 Task: Add a field from the Popular template Effort Level with name TrimLine.
Action: Mouse moved to (66, 464)
Screenshot: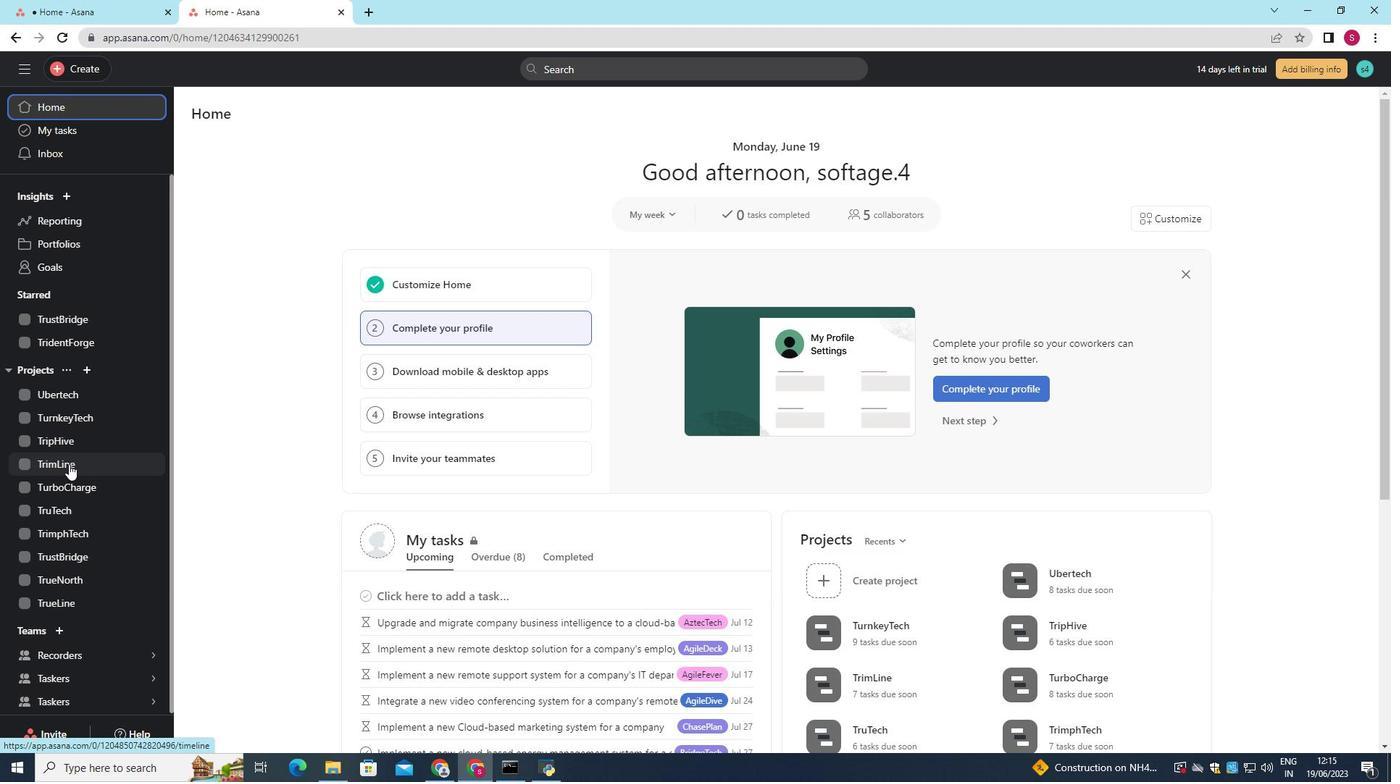 
Action: Mouse pressed left at (66, 464)
Screenshot: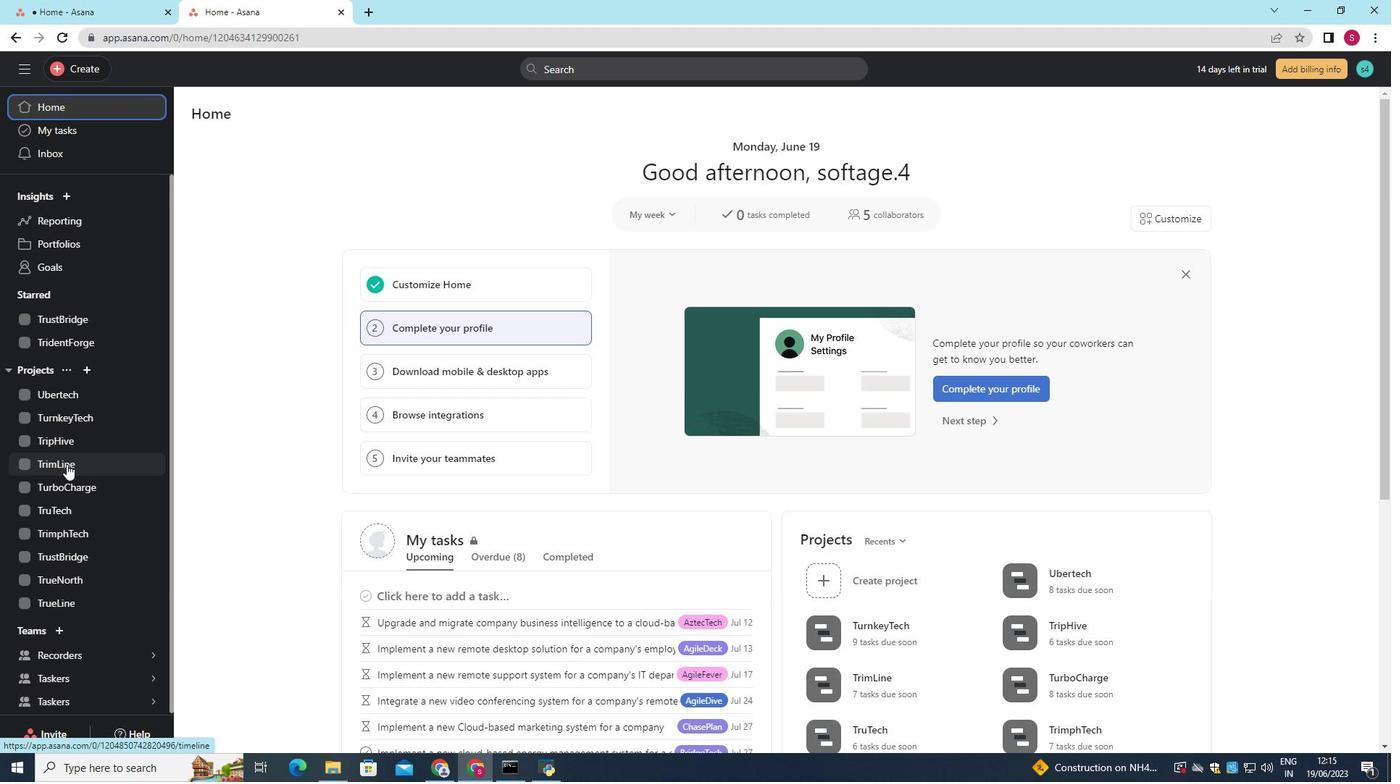 
Action: Mouse moved to (261, 147)
Screenshot: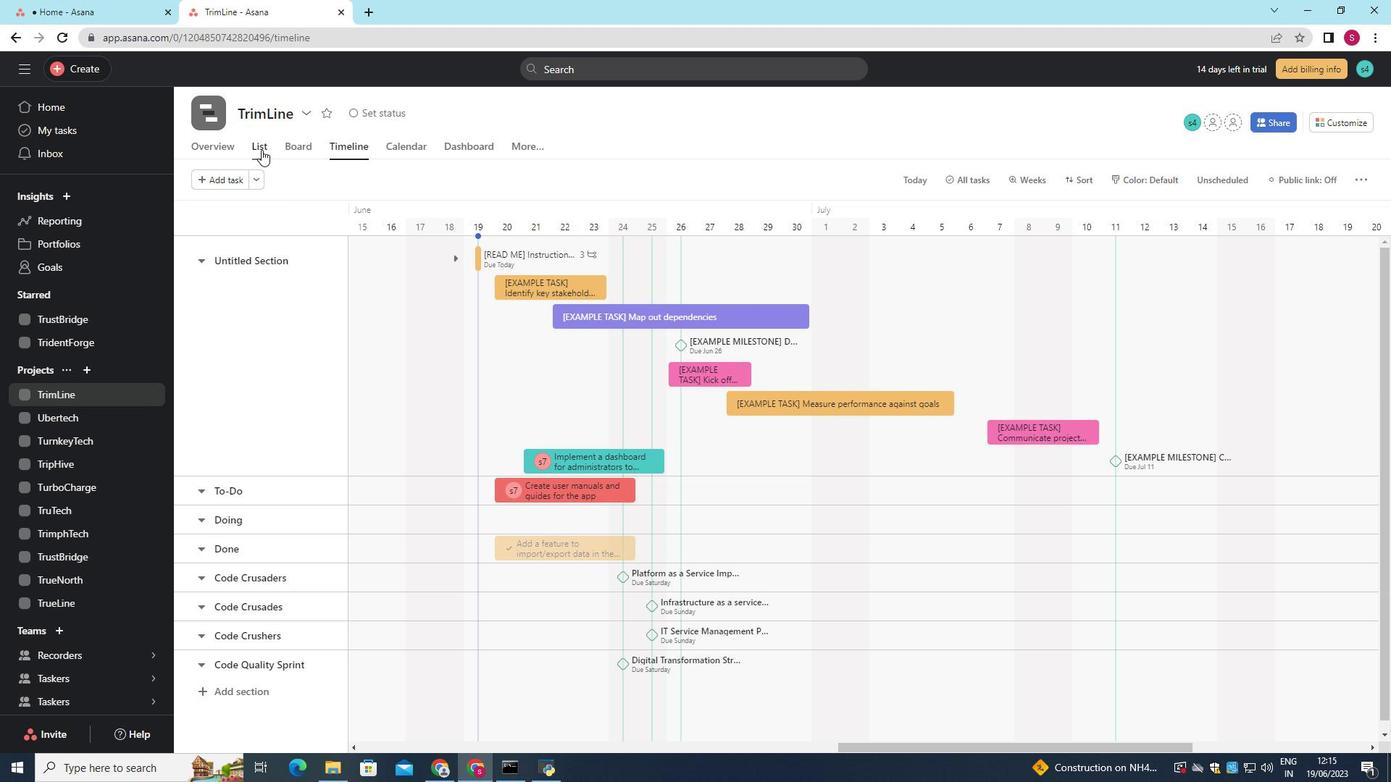 
Action: Mouse pressed left at (261, 147)
Screenshot: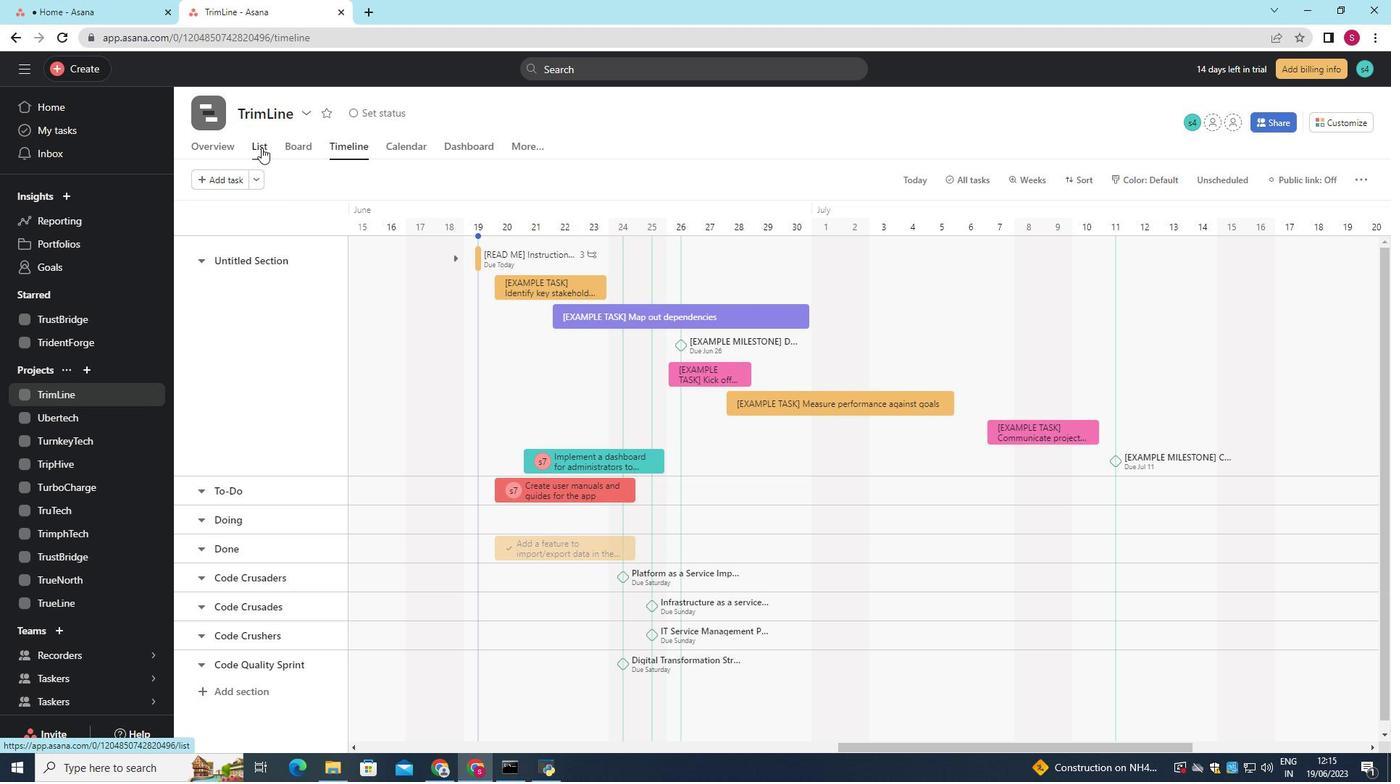 
Action: Mouse moved to (1079, 210)
Screenshot: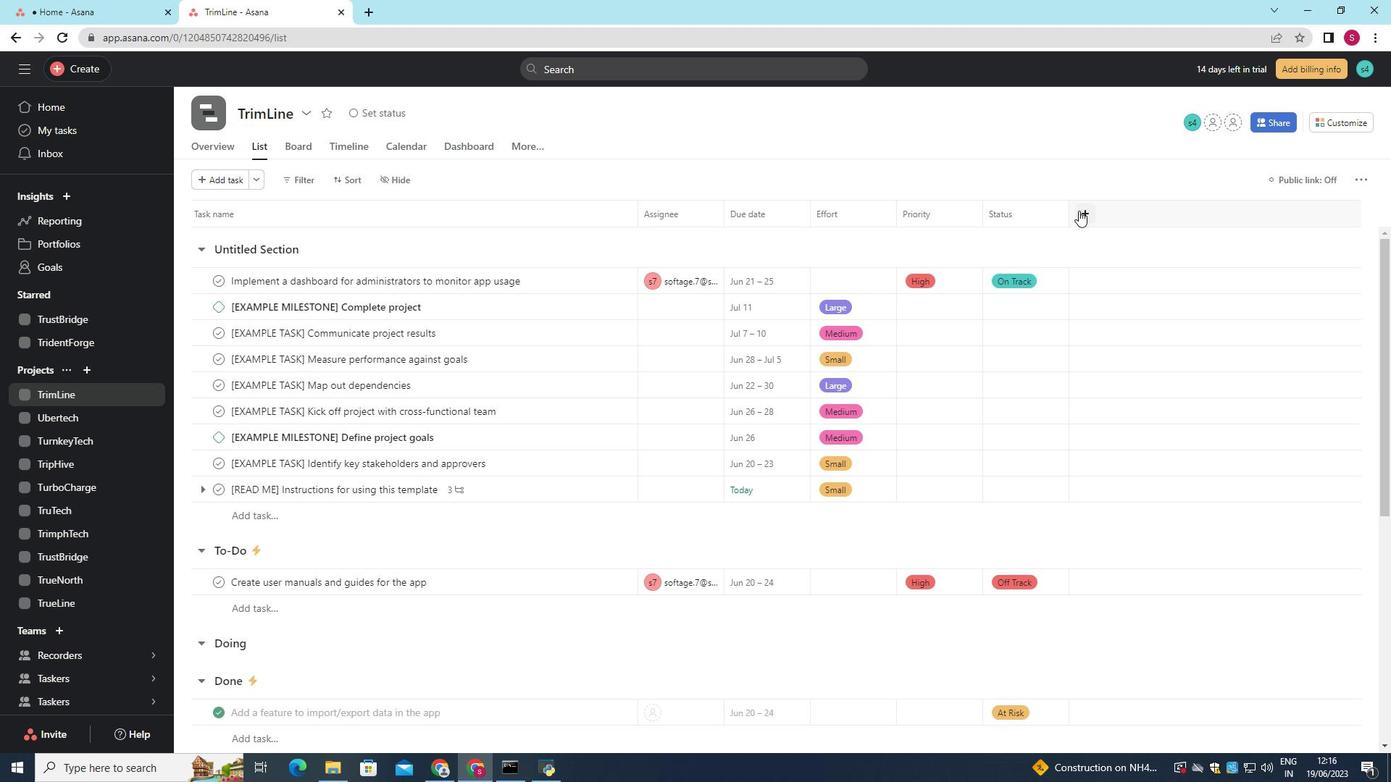 
Action: Mouse pressed left at (1079, 210)
Screenshot: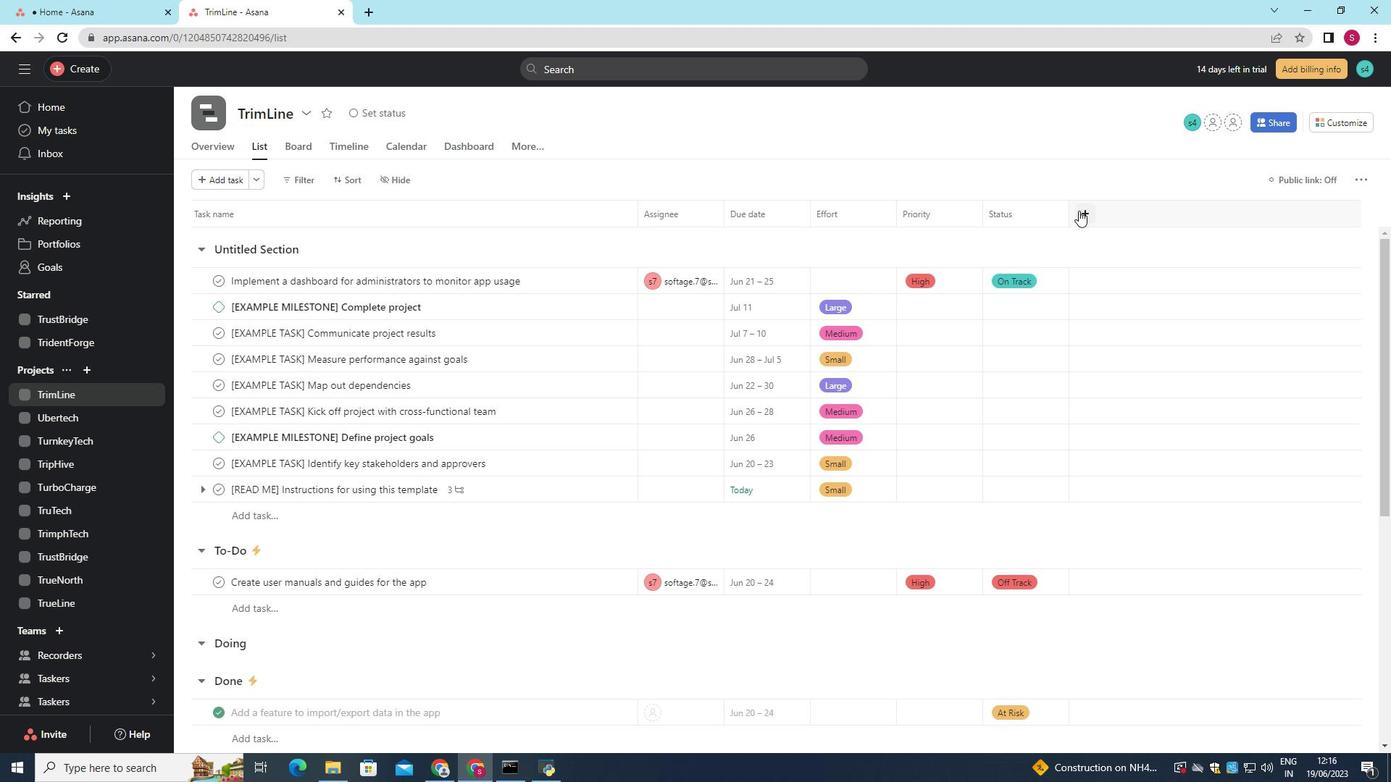 
Action: Mouse moved to (1096, 295)
Screenshot: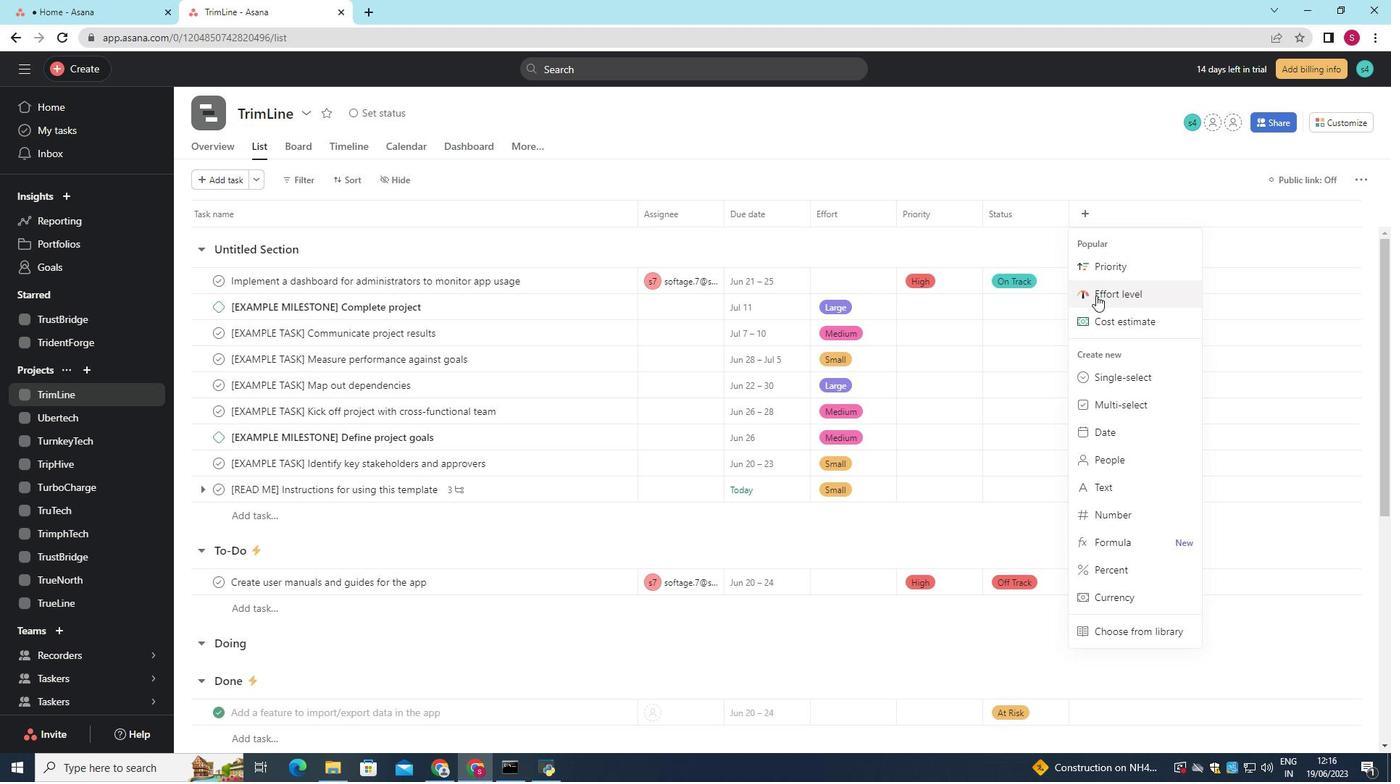 
Action: Mouse pressed left at (1096, 295)
Screenshot: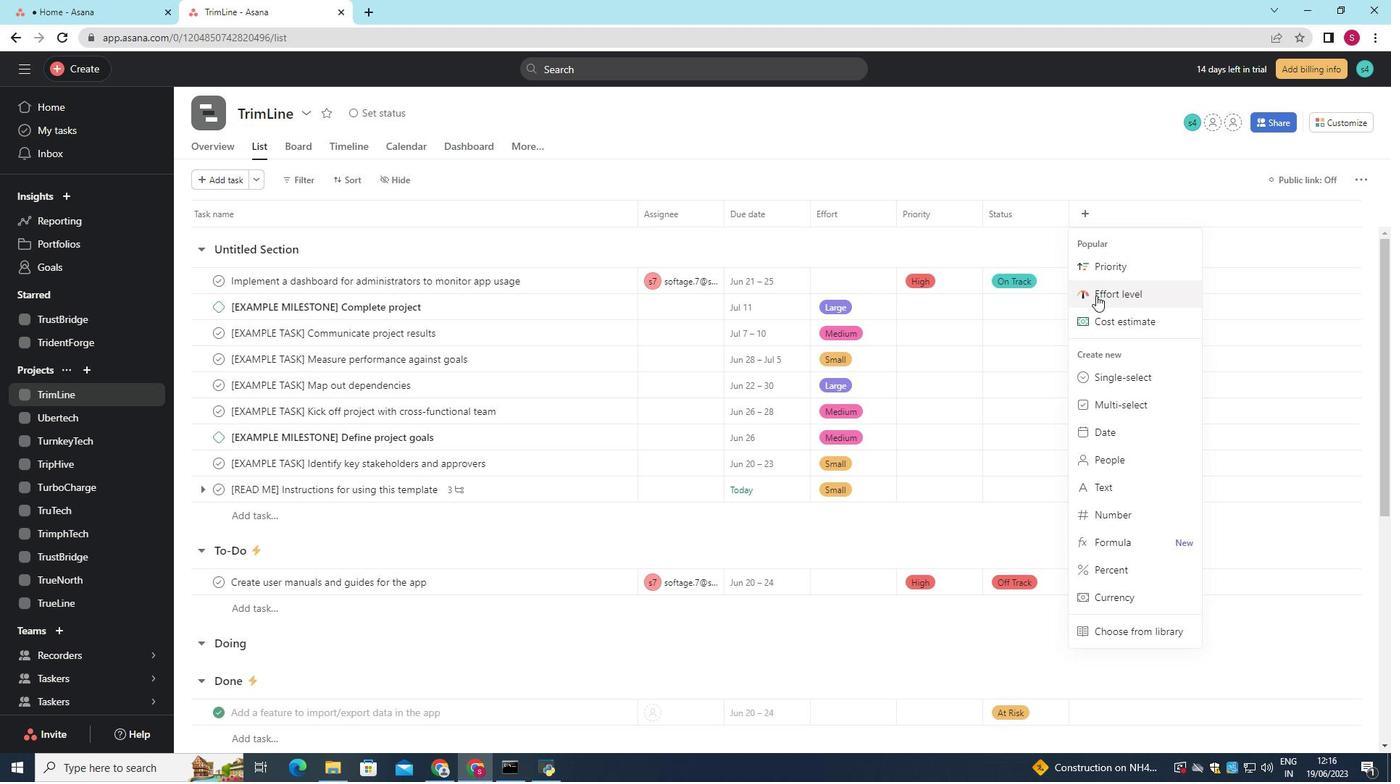 
Action: Mouse moved to (643, 194)
Screenshot: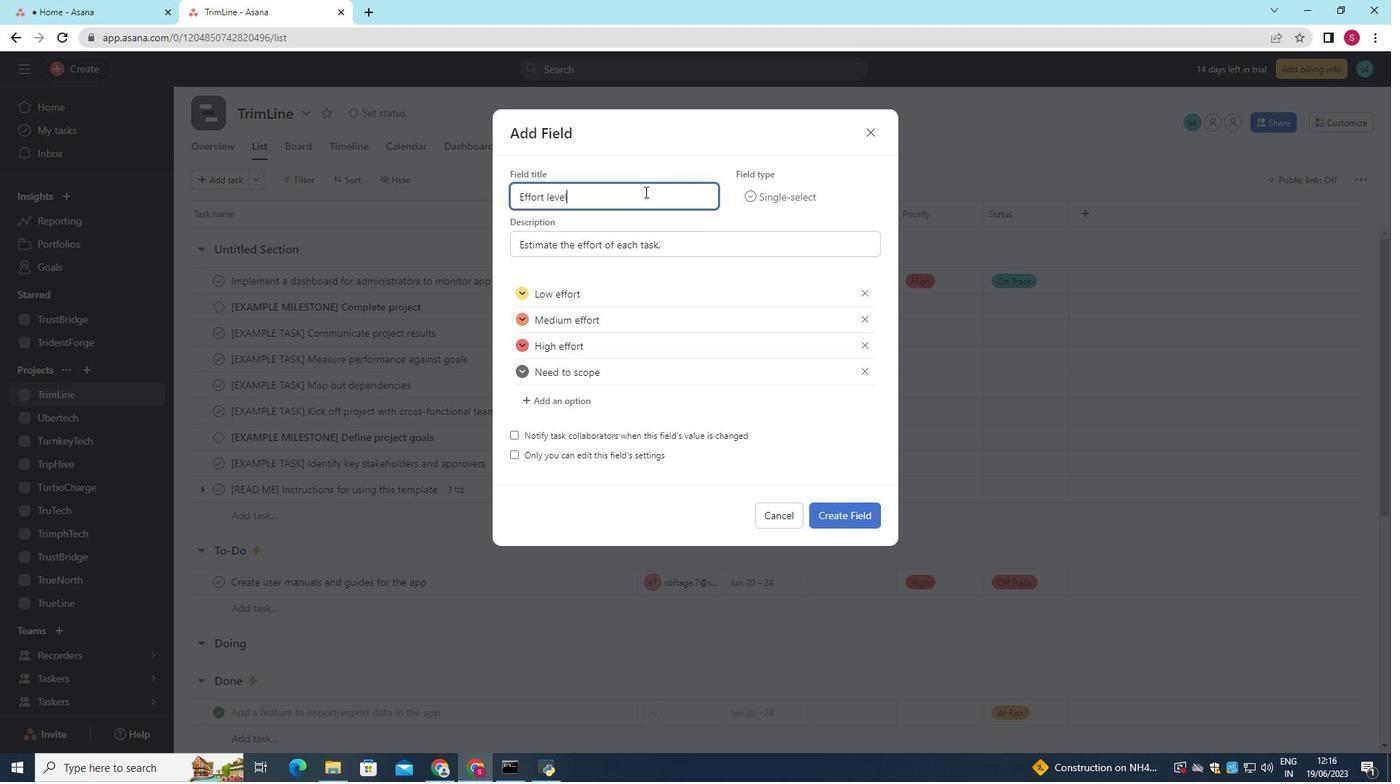 
Action: Mouse pressed left at (643, 194)
Screenshot: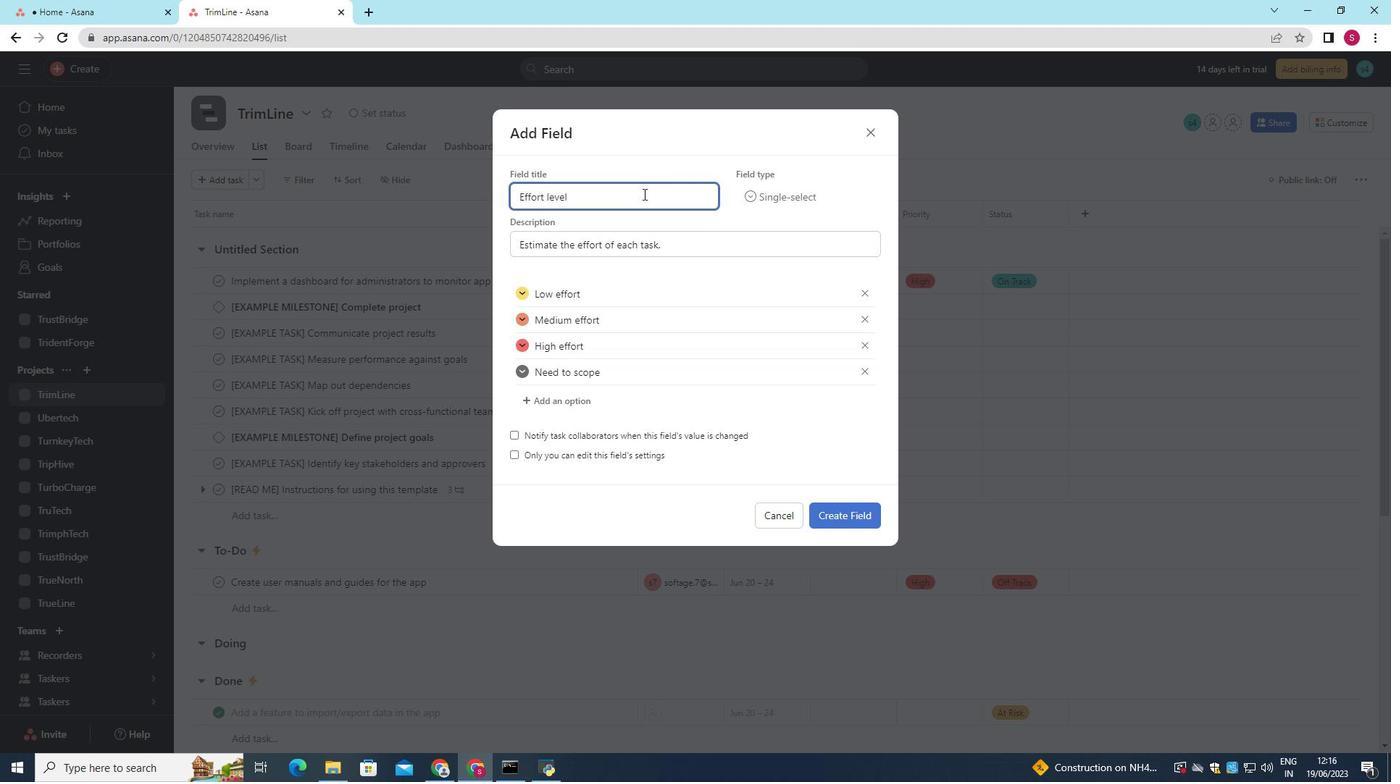 
Action: Key pressed <Key.backspace><Key.backspace><Key.backspace><Key.backspace><Key.backspace><Key.backspace><Key.backspace><Key.backspace><Key.backspace><Key.backspace><Key.backspace><Key.backspace><Key.shift>Trim<Key.shift>Line
Screenshot: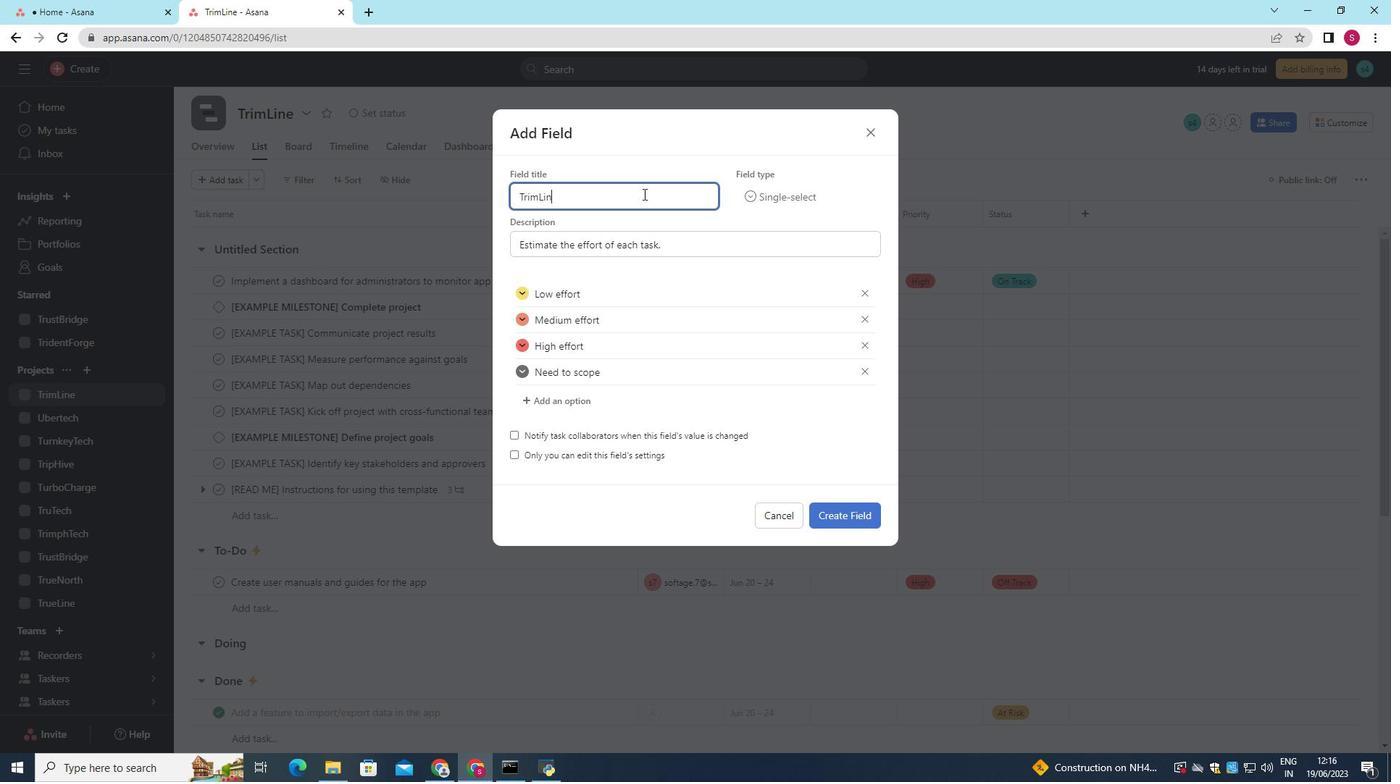 
Action: Mouse moved to (859, 515)
Screenshot: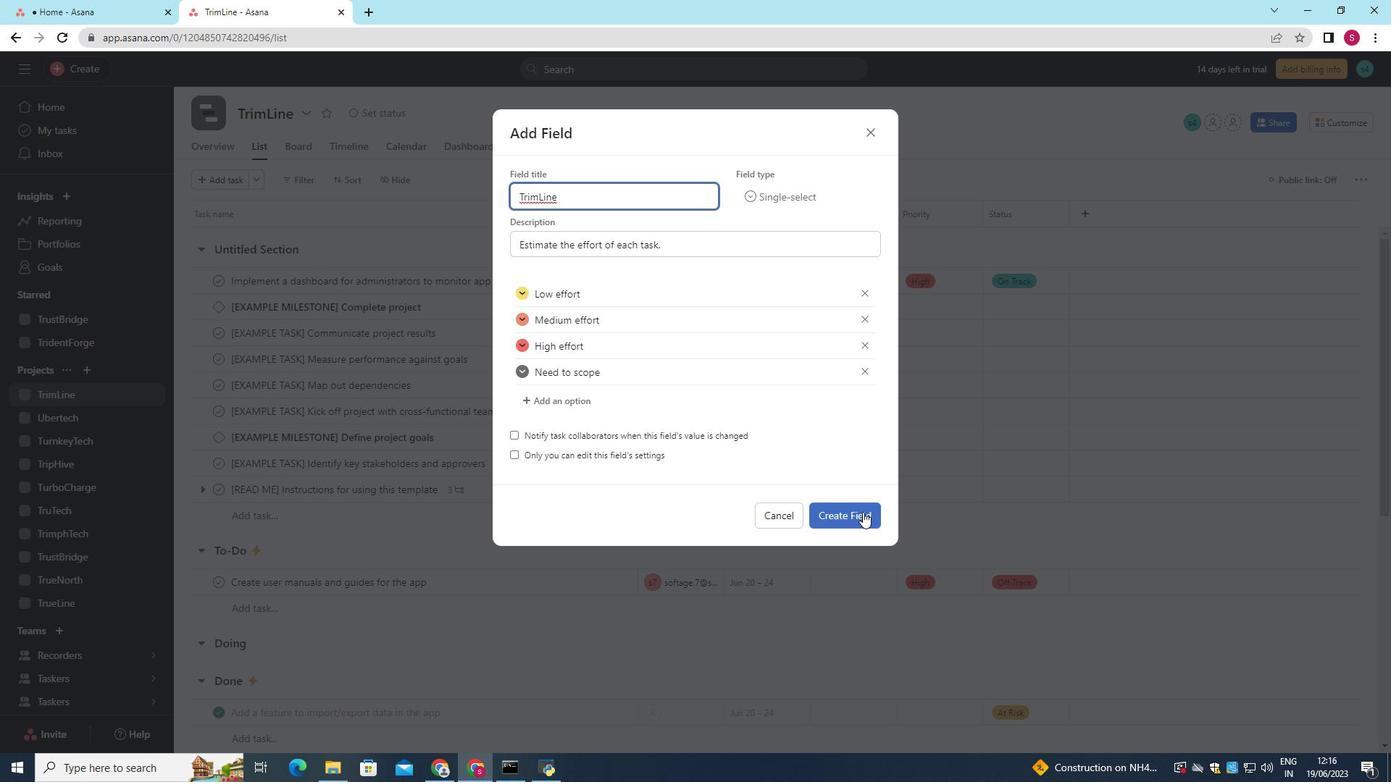 
Action: Mouse pressed left at (859, 515)
Screenshot: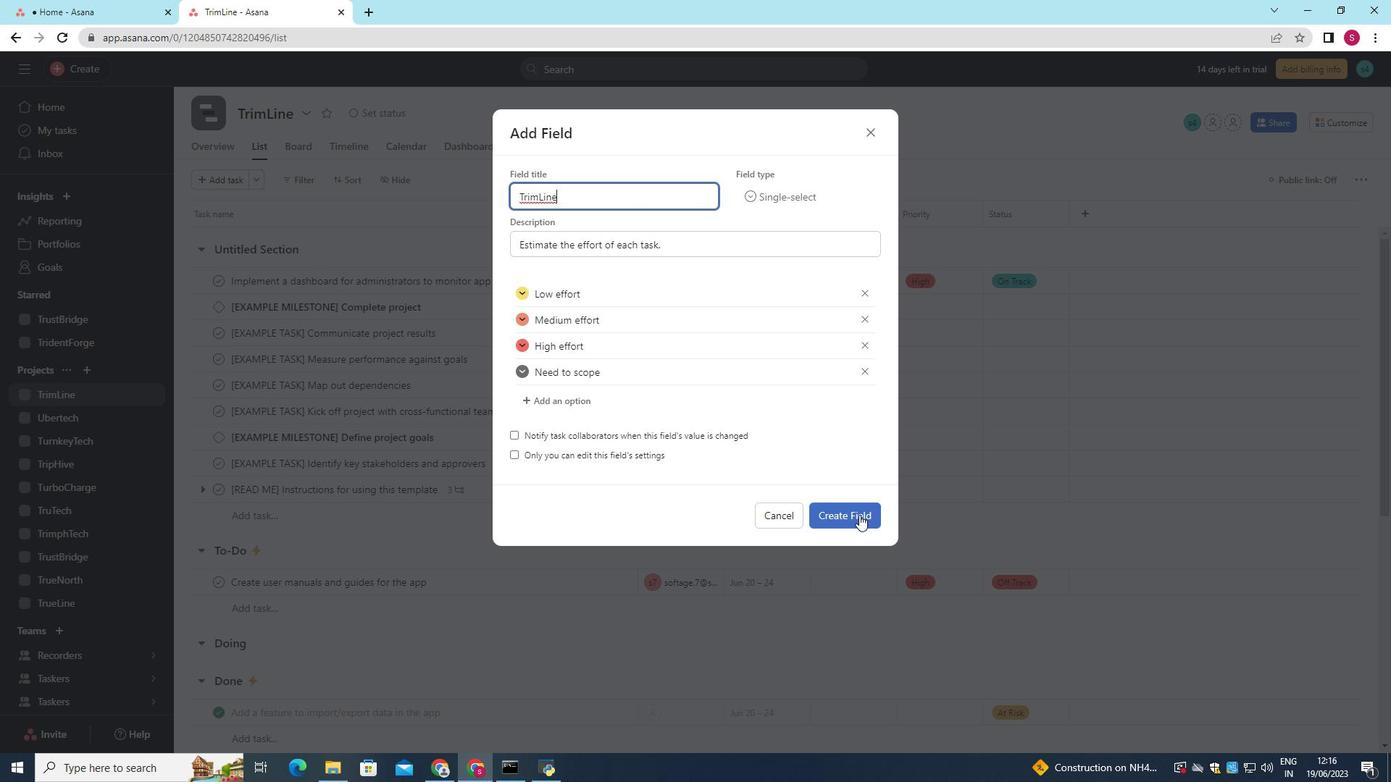 
